 Task: Create in the project WorthyTech in Backlog an issue 'Create a new online platform for online photography courses with advanced image processing and editing features', assign it to team member softage.1@softage.net and change the status to IN PROGRESS.
Action: Mouse moved to (373, 468)
Screenshot: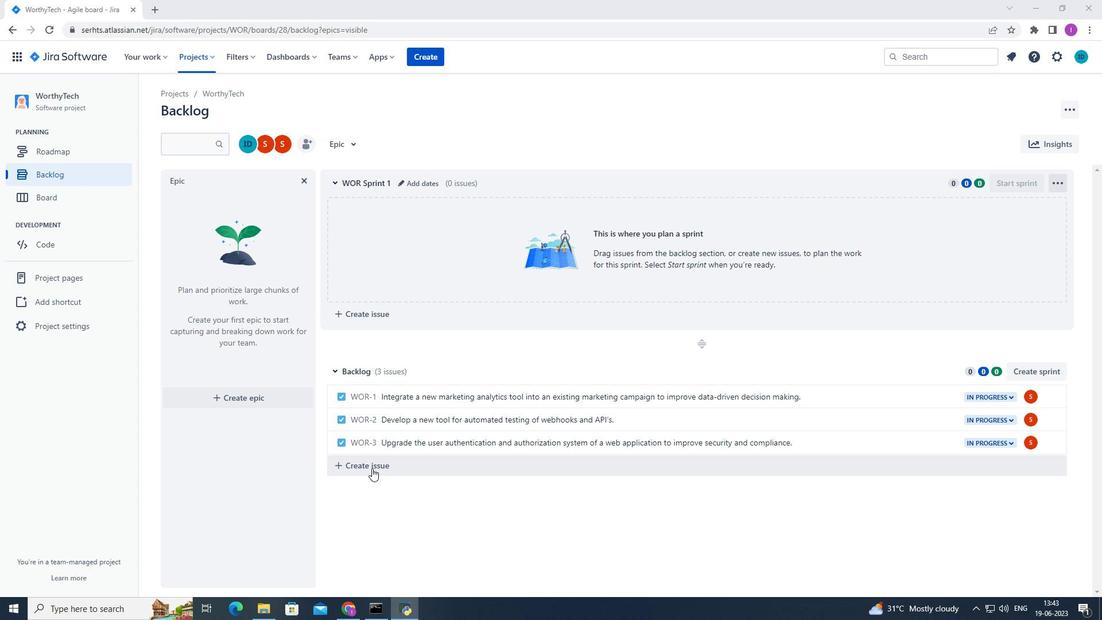
Action: Mouse pressed left at (373, 468)
Screenshot: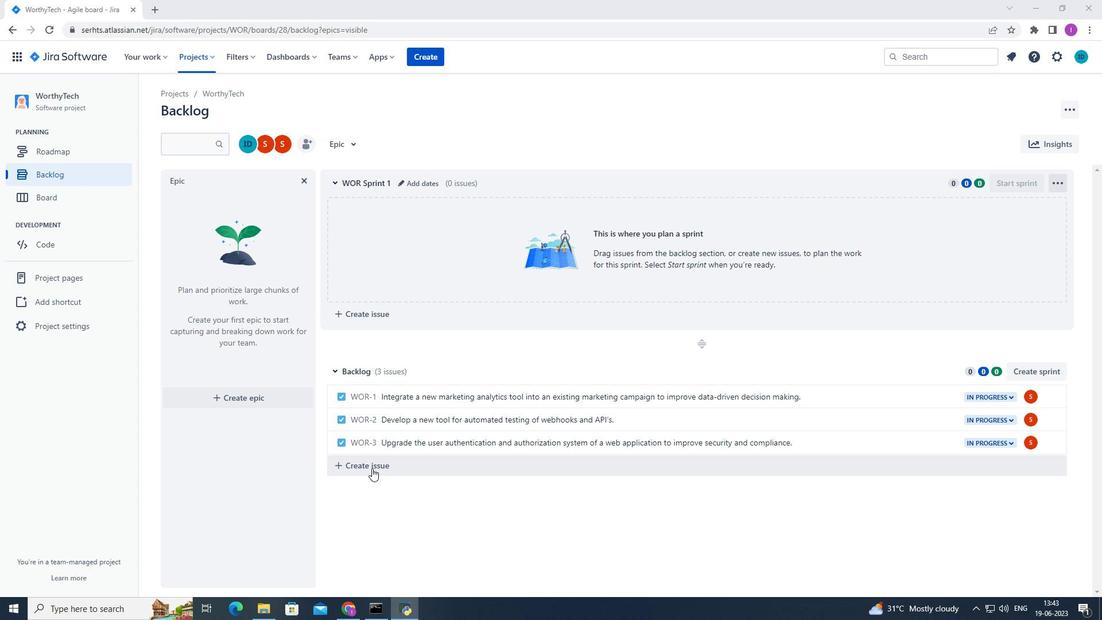 
Action: Mouse moved to (510, 469)
Screenshot: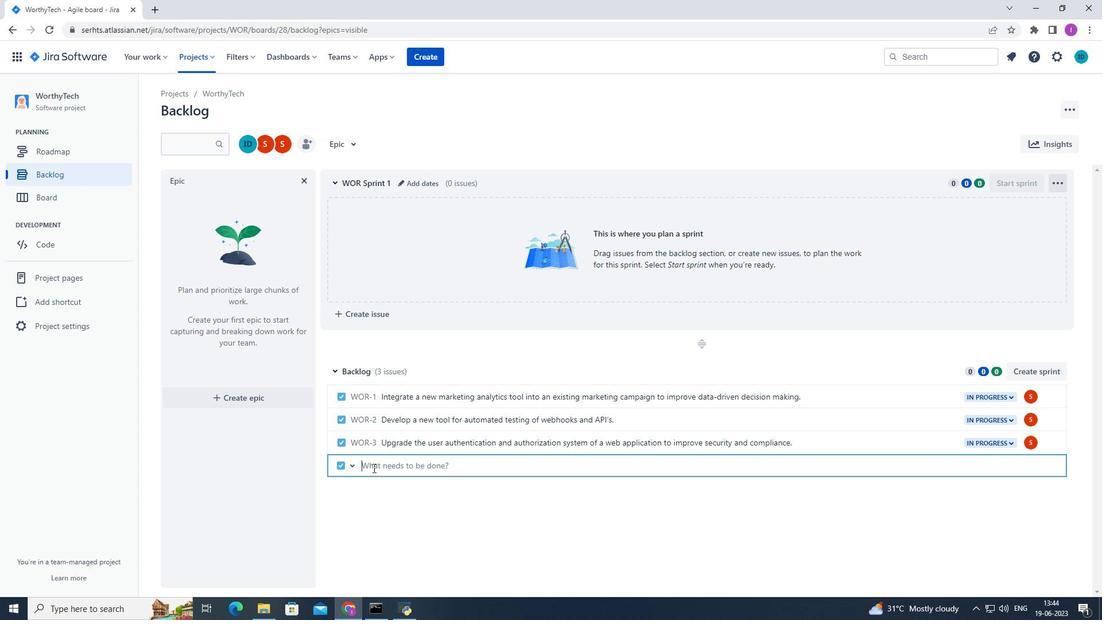
Action: Key pressed <Key.shift>Create<Key.space>a<Key.space>new<Key.space>online<Key.space>platform<Key.space>for<Key.space>online<Key.space>photography<Key.space>courses<Key.space>with<Key.space>
Screenshot: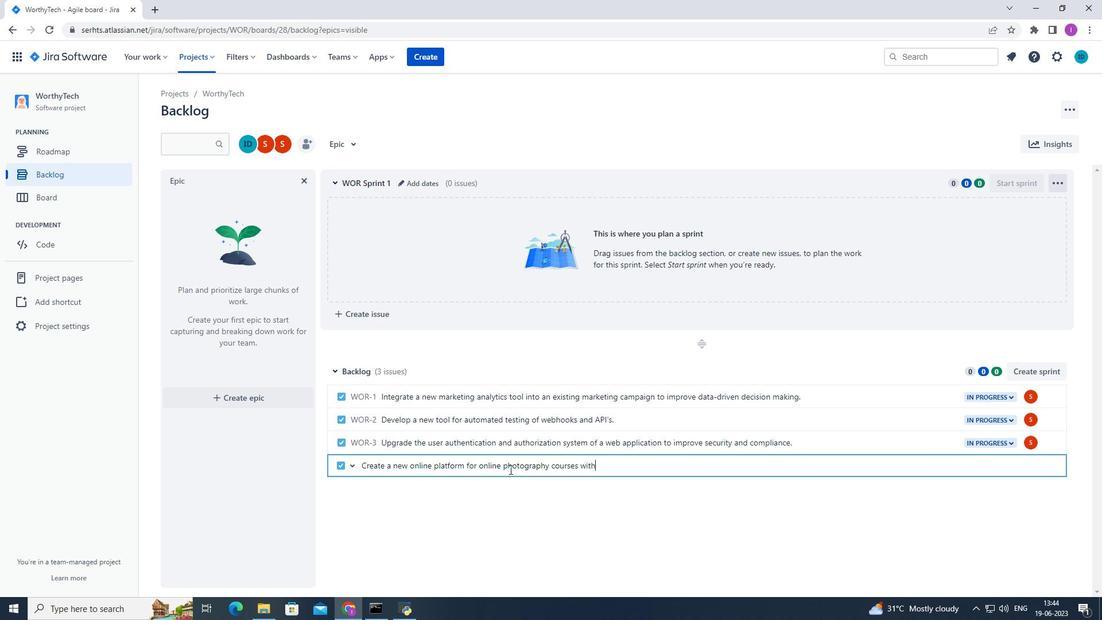 
Action: Mouse moved to (510, 470)
Screenshot: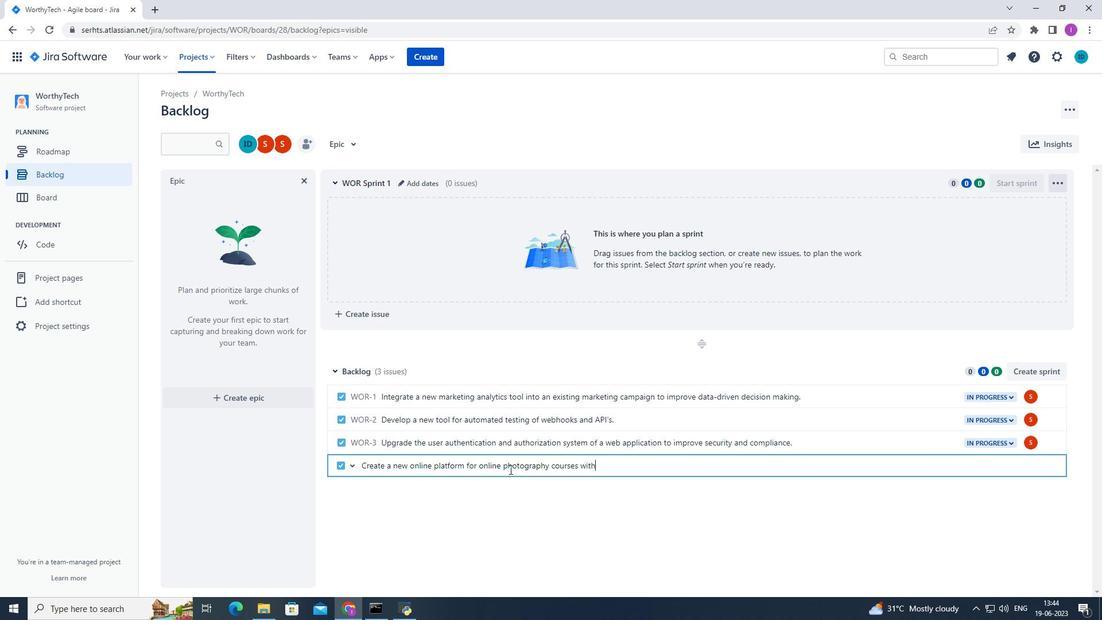 
Action: Key pressed advances<Key.backspace>d<Key.space>in<Key.backspace>mage<Key.space>processing<Key.space>and<Key.space>editing<Key.space>features.<Key.enter>
Screenshot: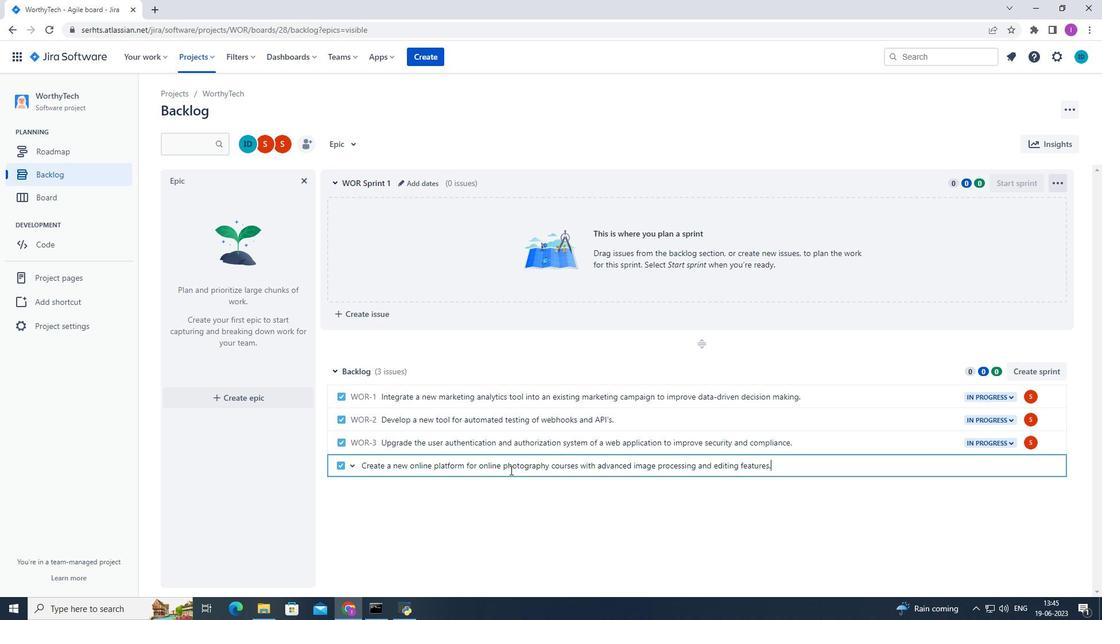 
Action: Mouse moved to (1034, 467)
Screenshot: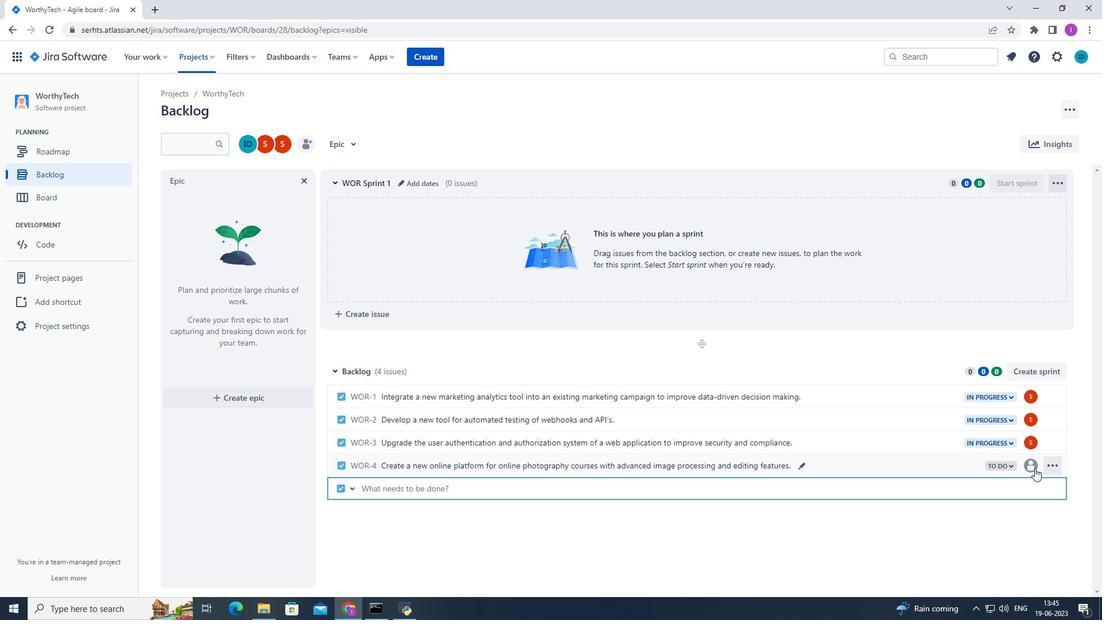 
Action: Mouse pressed left at (1034, 467)
Screenshot: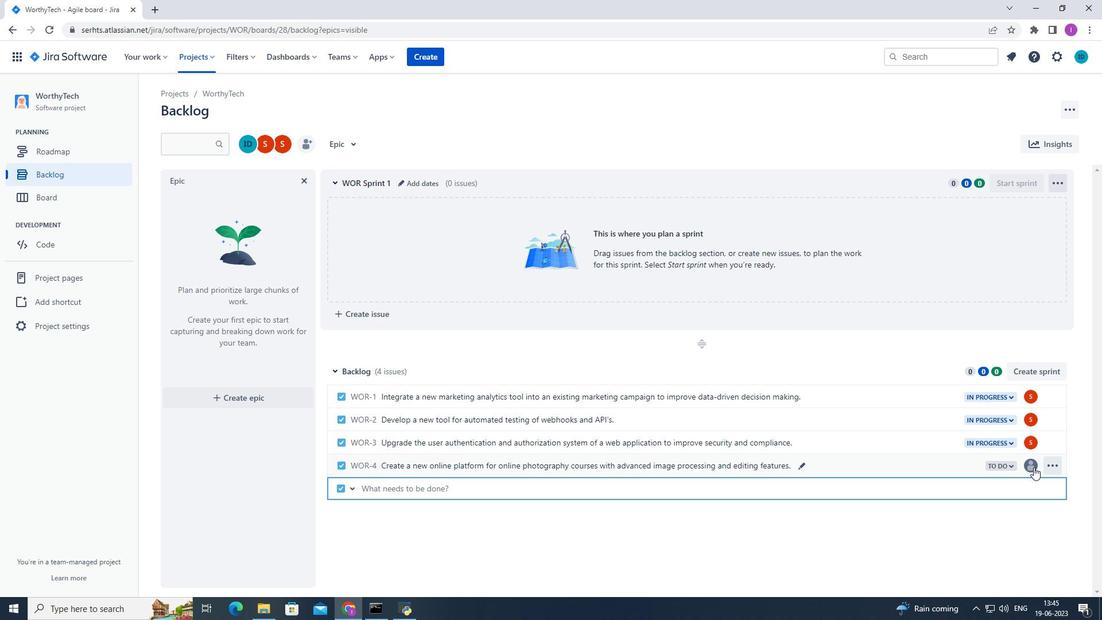 
Action: Mouse moved to (924, 541)
Screenshot: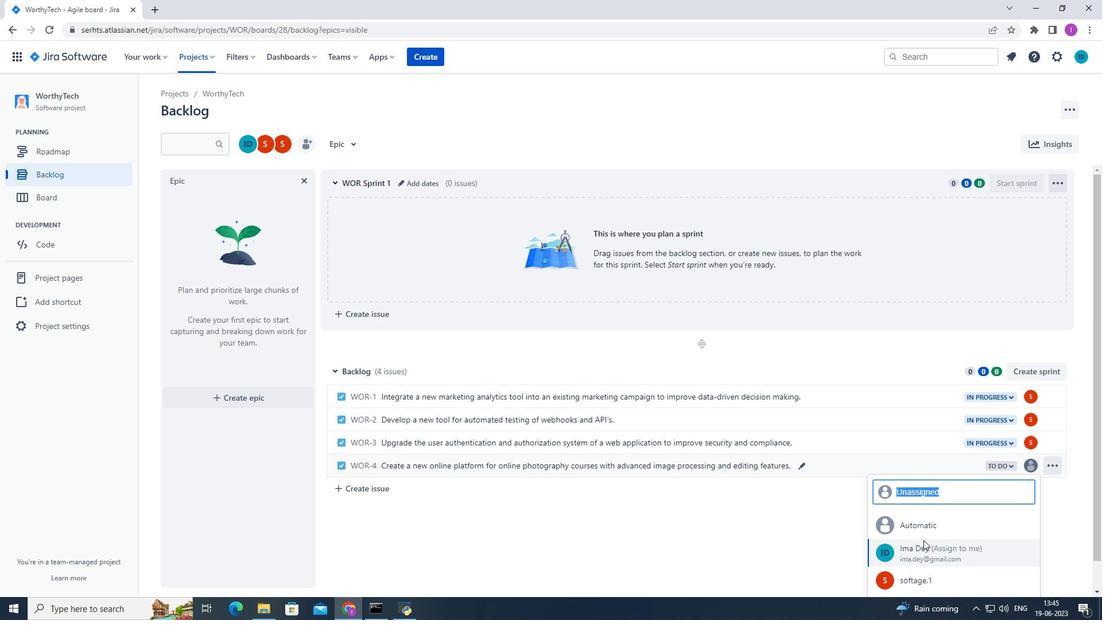 
Action: Mouse scrolled (924, 540) with delta (0, 0)
Screenshot: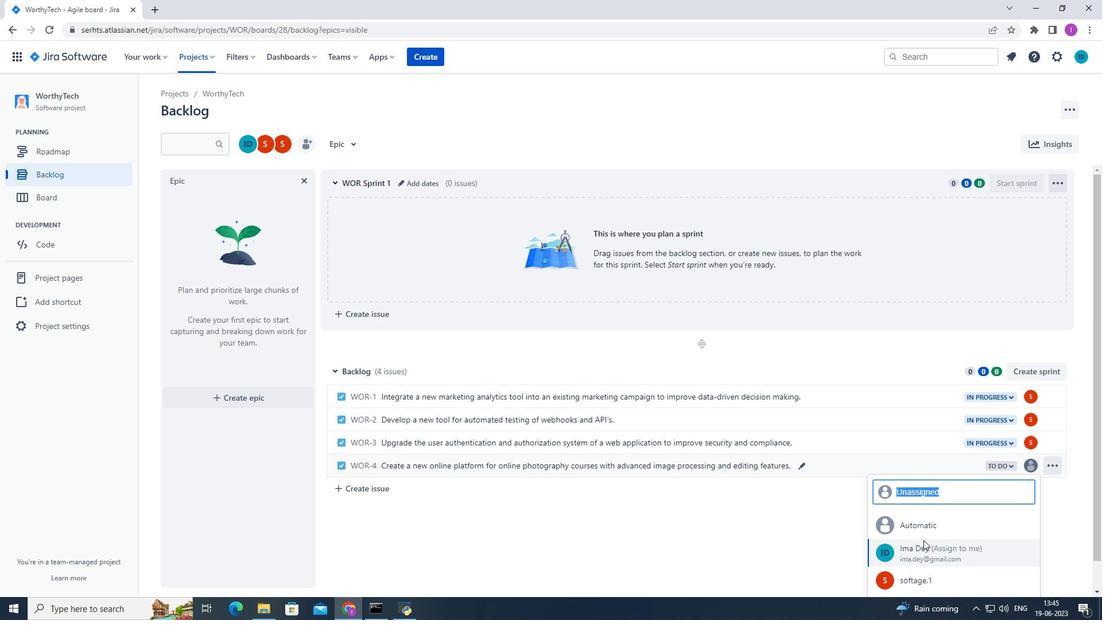 
Action: Mouse moved to (924, 541)
Screenshot: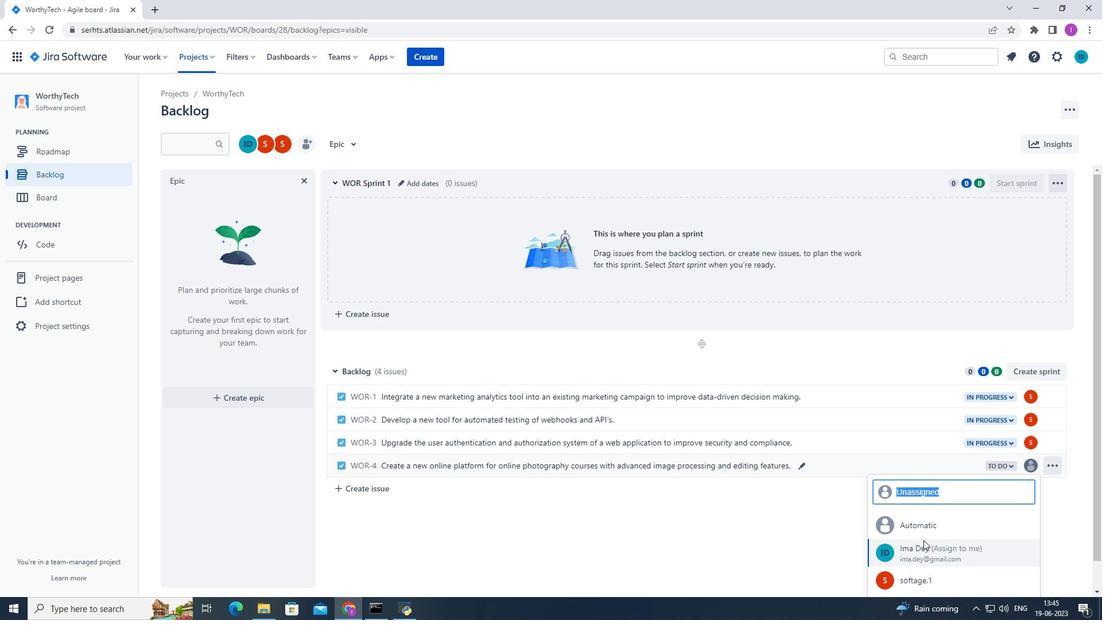 
Action: Mouse scrolled (924, 541) with delta (0, 0)
Screenshot: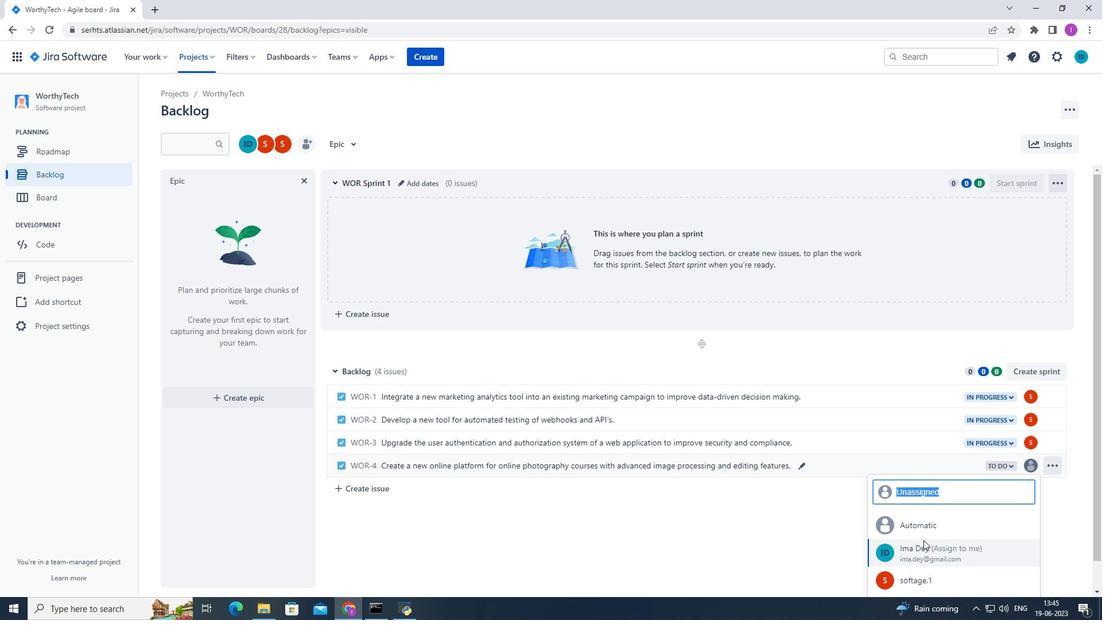 
Action: Mouse moved to (925, 542)
Screenshot: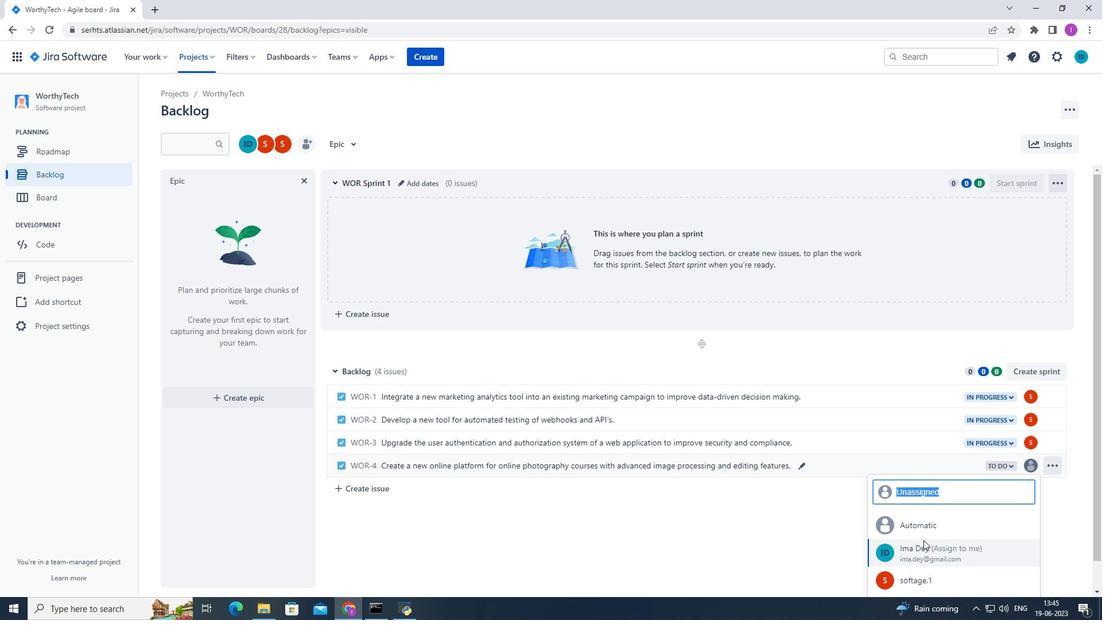 
Action: Mouse scrolled (925, 541) with delta (0, 0)
Screenshot: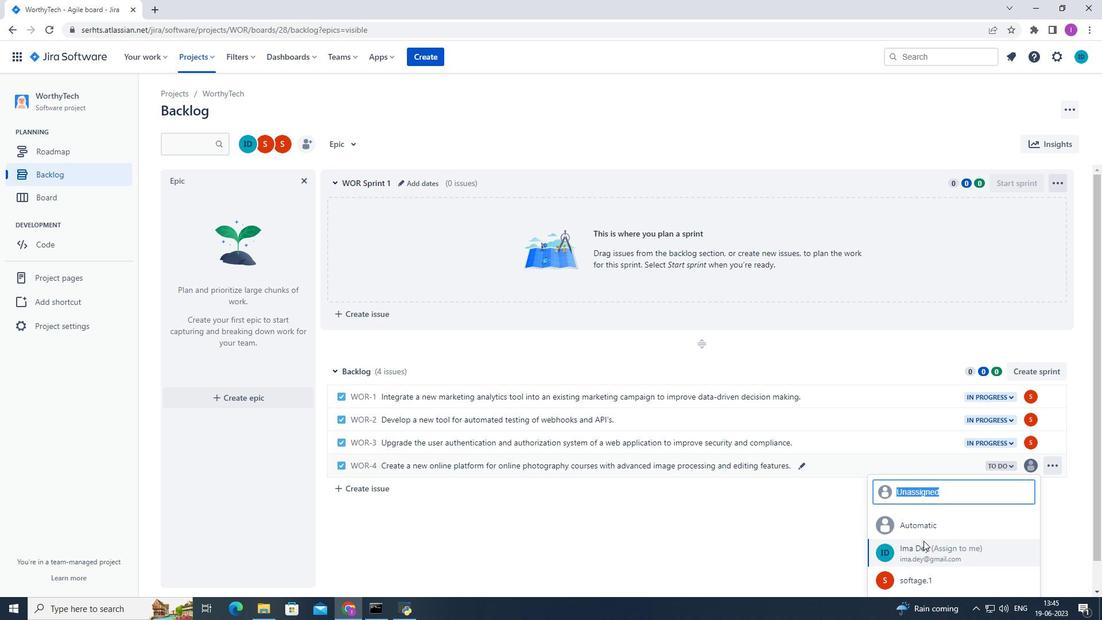 
Action: Mouse moved to (848, 597)
Screenshot: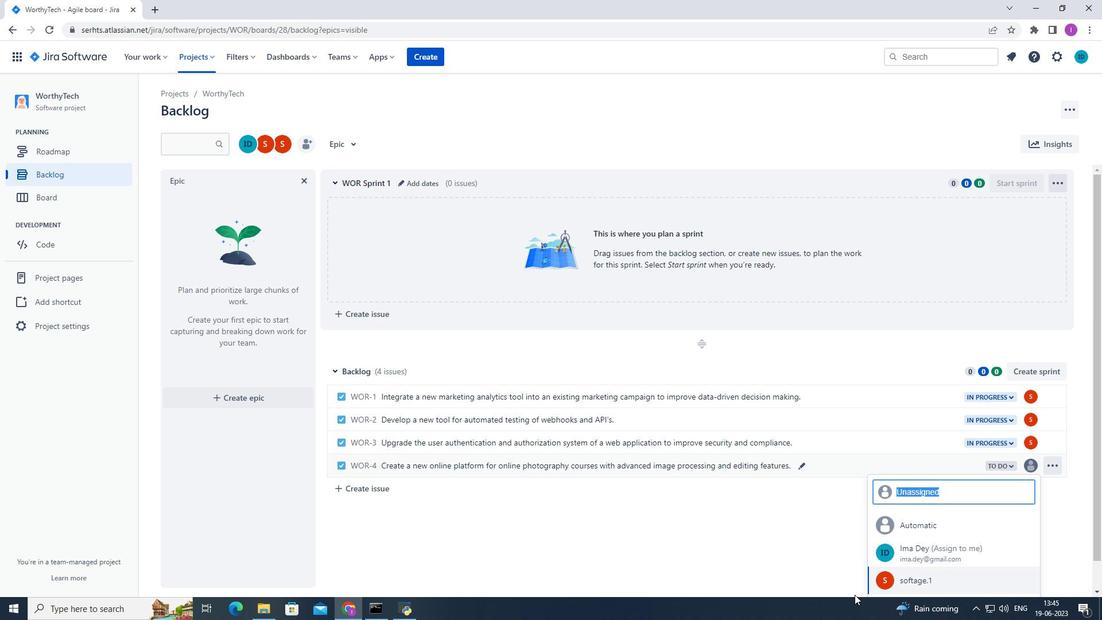 
Action: Mouse scrolled (848, 596) with delta (0, 0)
Screenshot: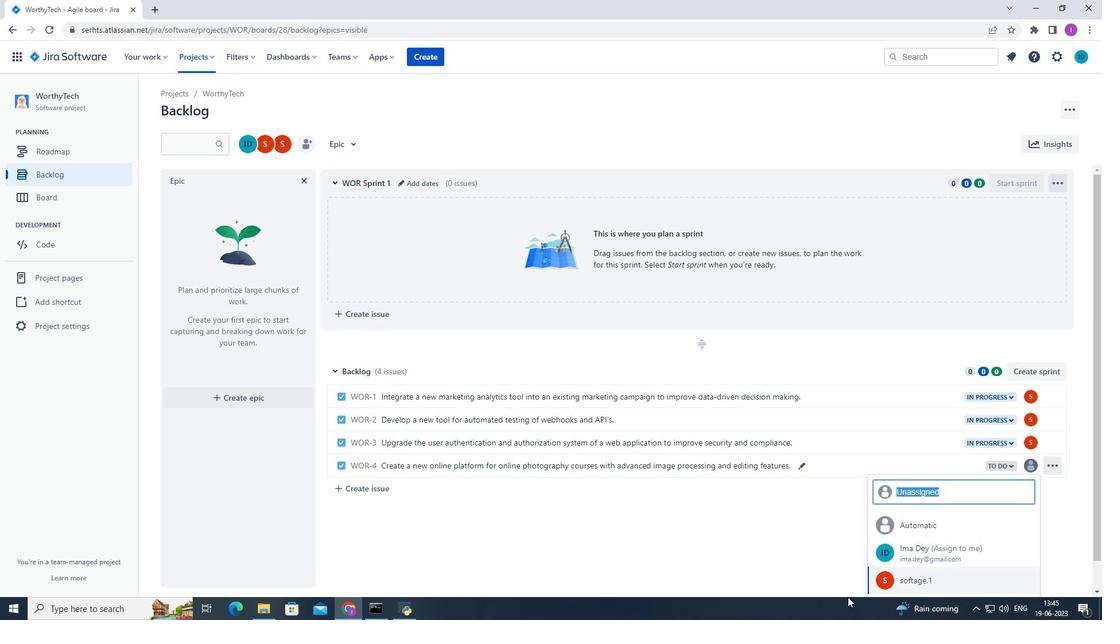 
Action: Mouse scrolled (848, 596) with delta (0, 0)
Screenshot: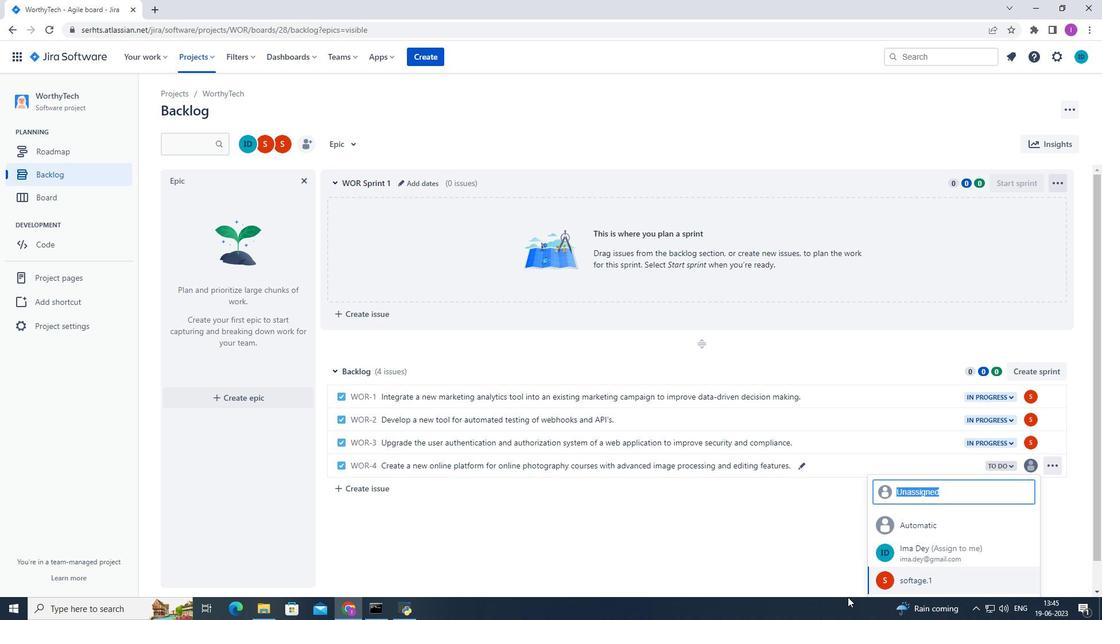 
Action: Mouse scrolled (848, 596) with delta (0, 0)
Screenshot: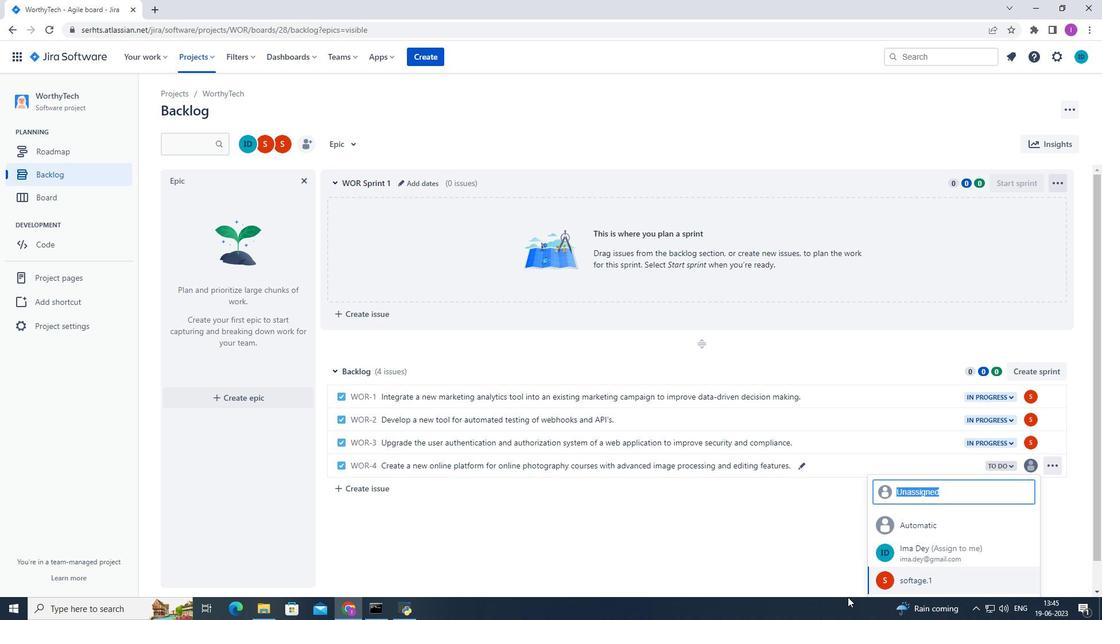 
Action: Mouse scrolled (848, 596) with delta (0, 0)
Screenshot: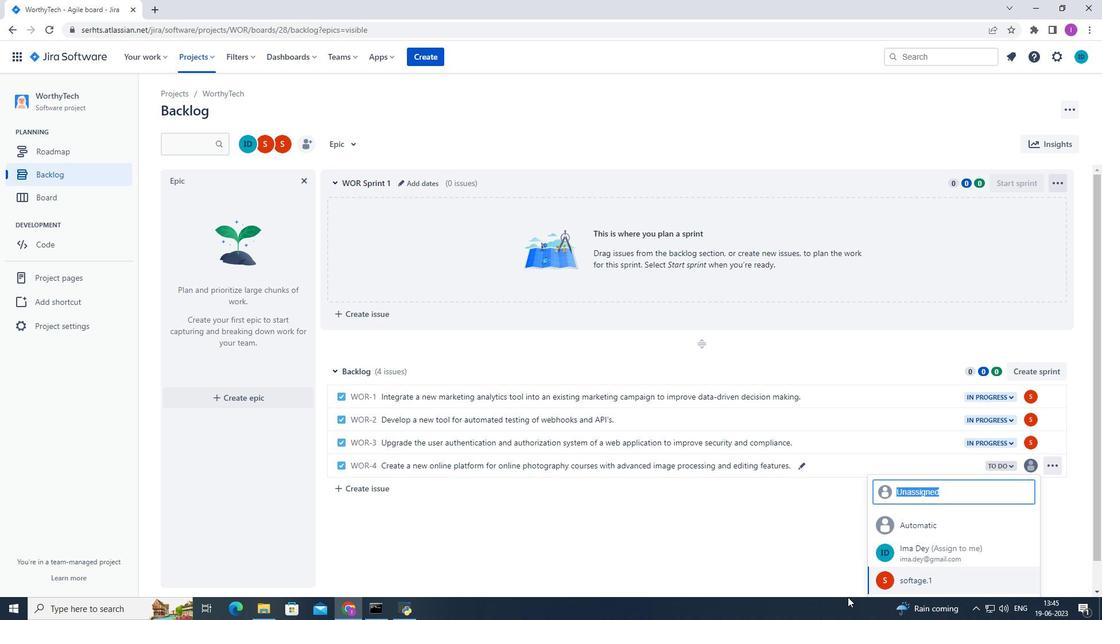 
Action: Mouse moved to (844, 568)
Screenshot: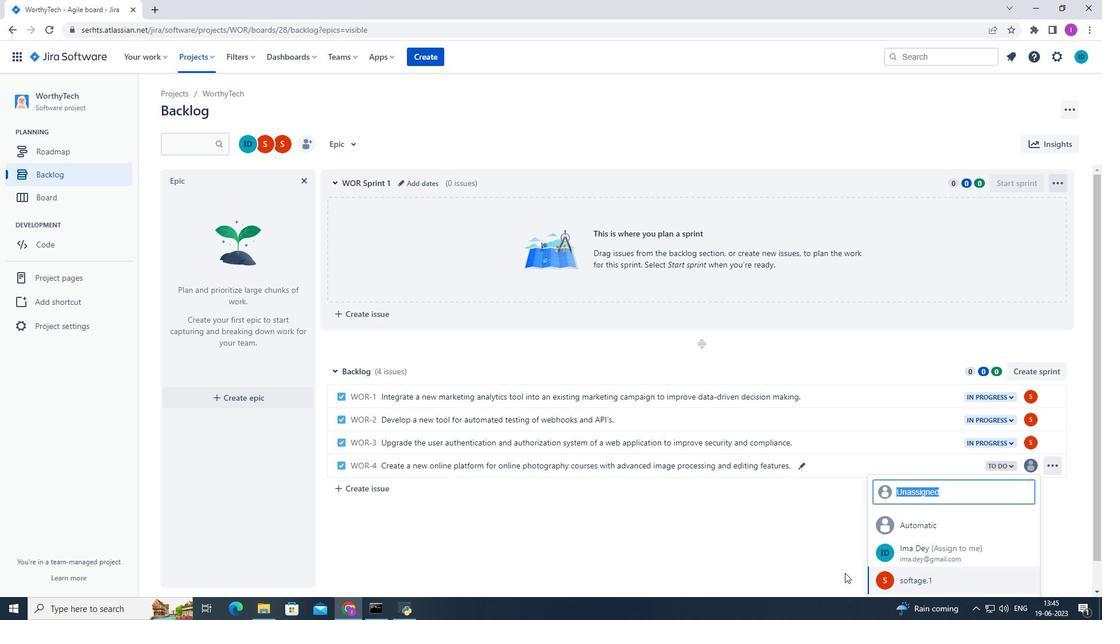 
Action: Mouse scrolled (844, 568) with delta (0, 0)
Screenshot: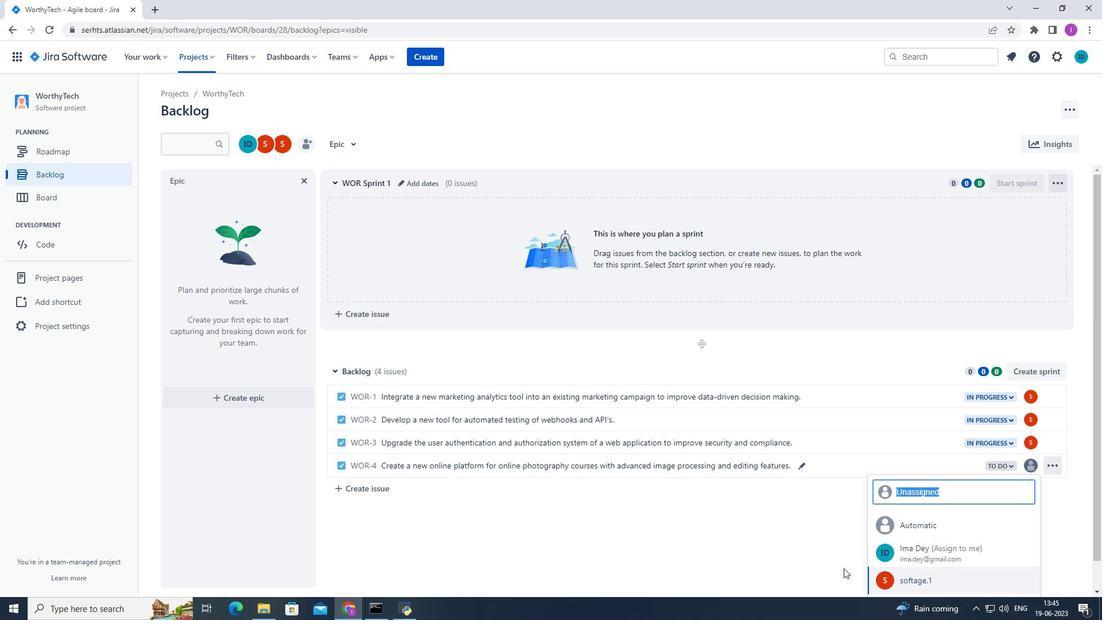 
Action: Mouse scrolled (844, 568) with delta (0, 0)
Screenshot: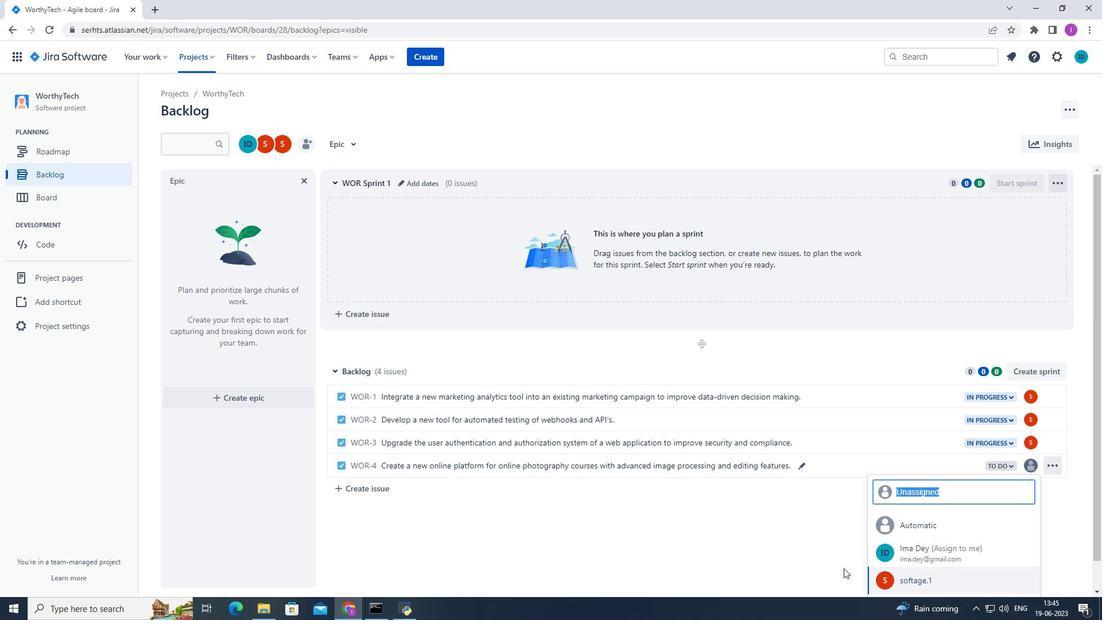 
Action: Mouse scrolled (844, 568) with delta (0, 0)
Screenshot: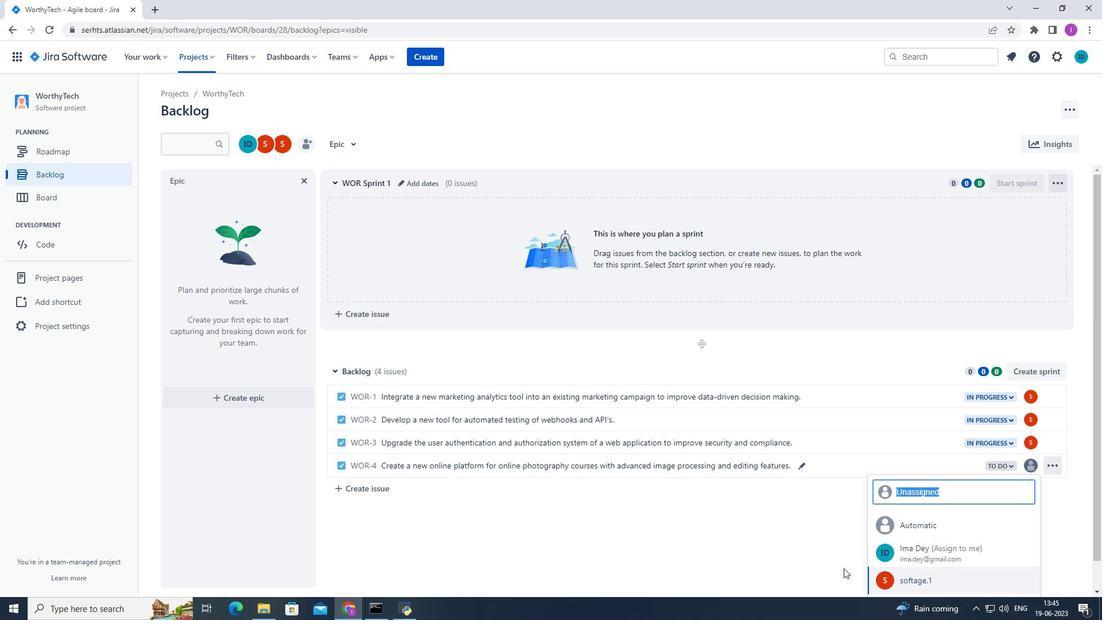 
Action: Mouse scrolled (844, 568) with delta (0, 0)
Screenshot: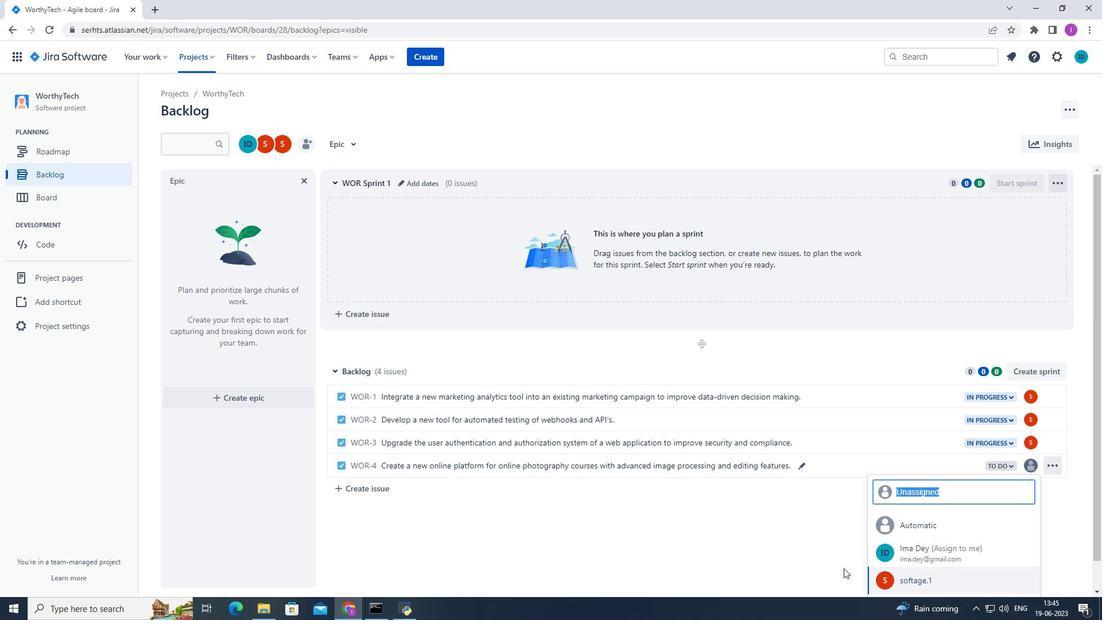 
Action: Mouse scrolled (844, 568) with delta (0, 0)
Screenshot: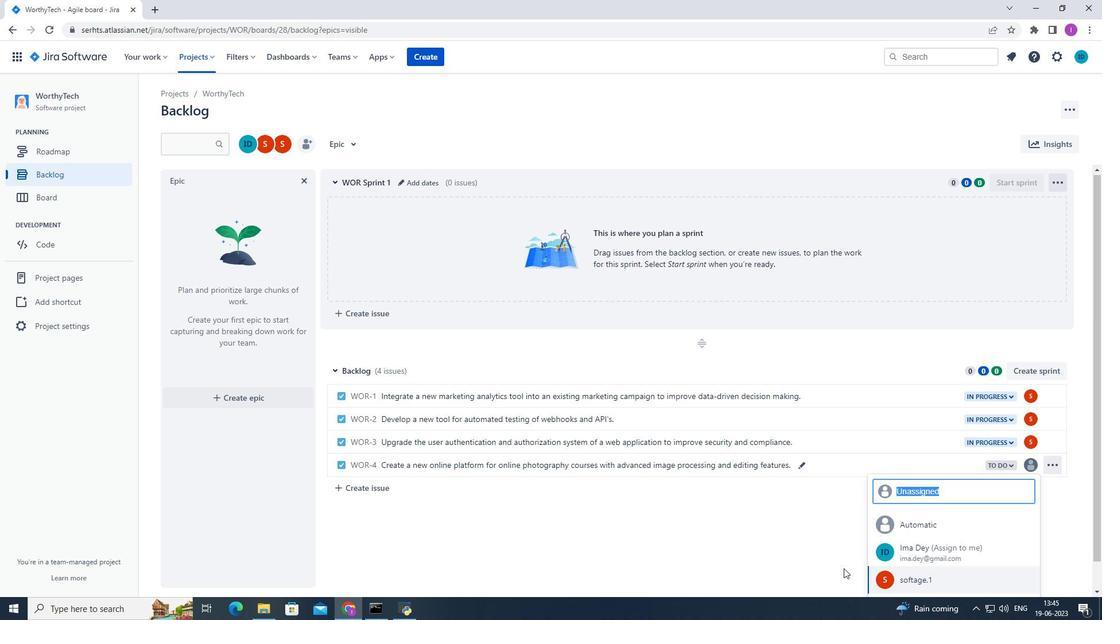 
Action: Mouse moved to (936, 549)
Screenshot: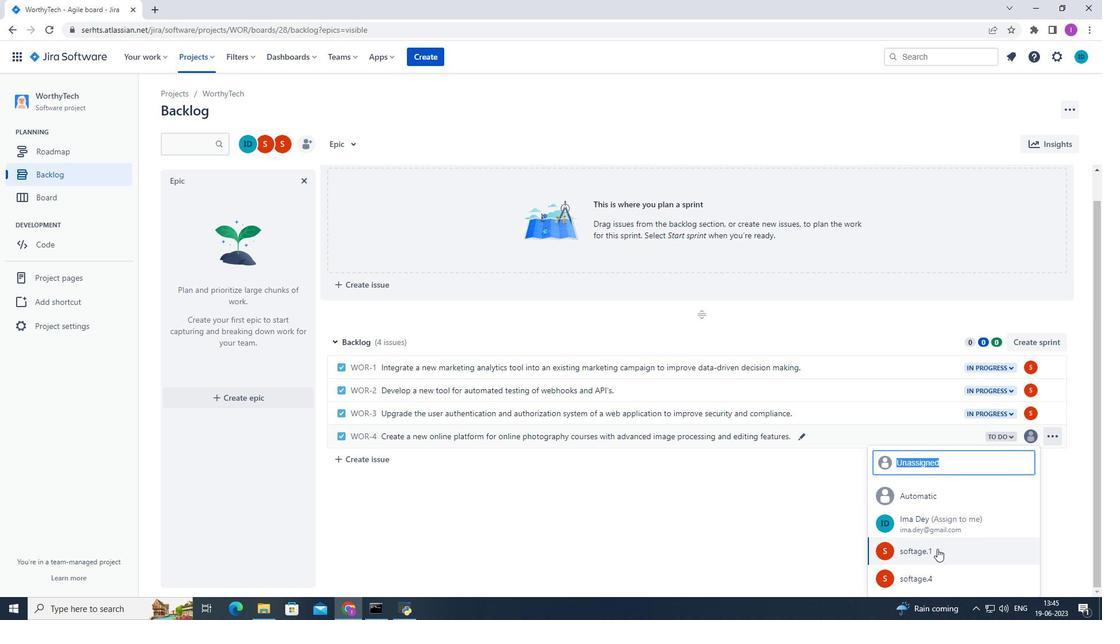 
Action: Mouse pressed left at (936, 549)
Screenshot: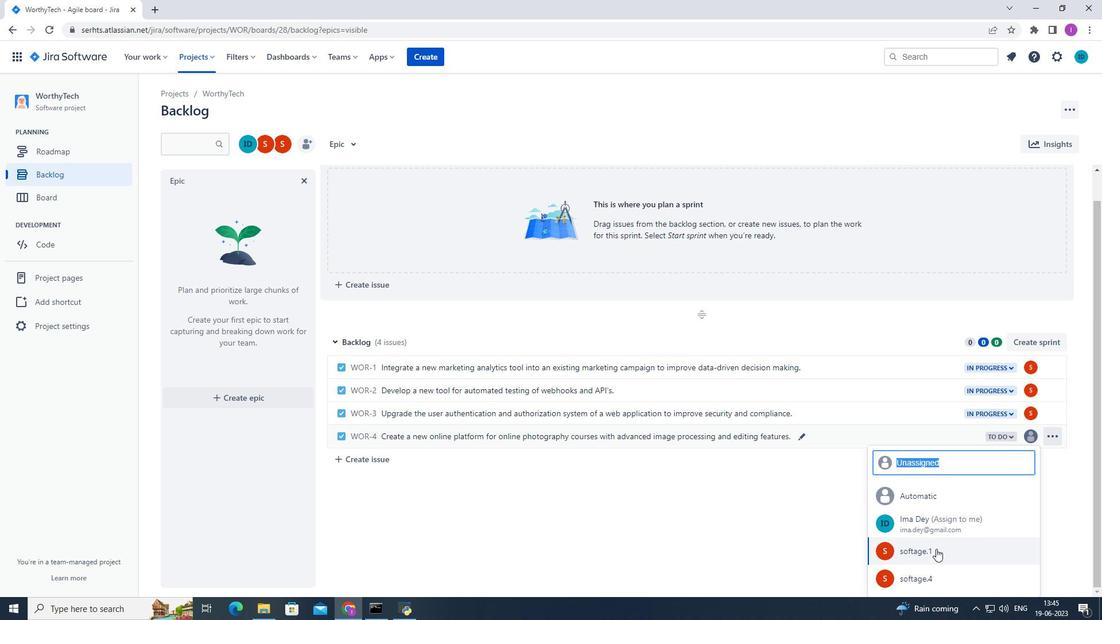 
Action: Mouse moved to (1014, 466)
Screenshot: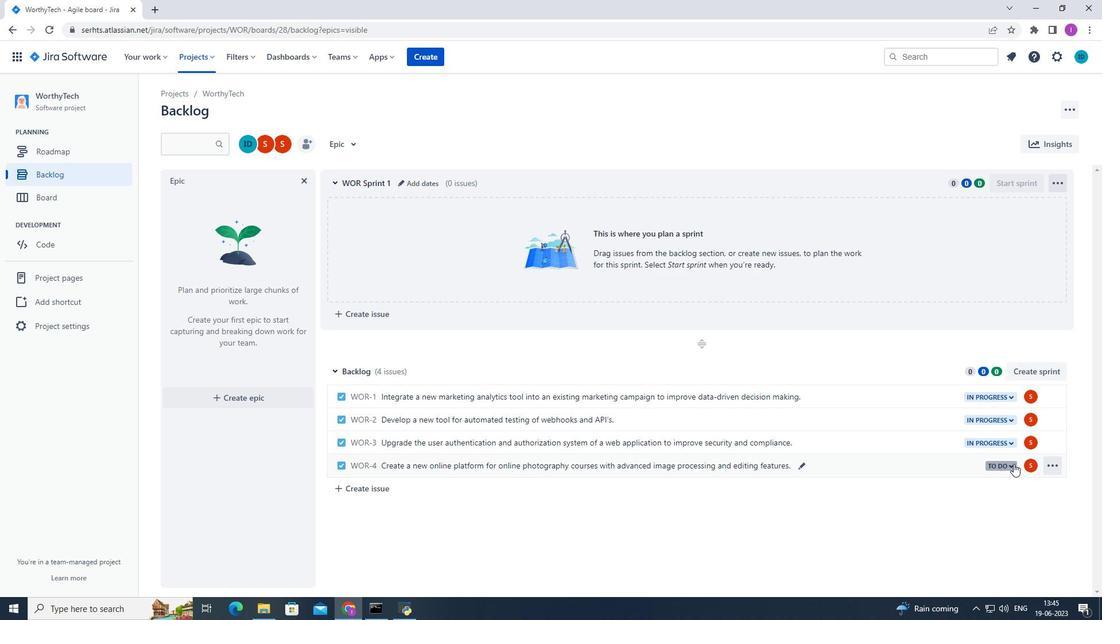 
Action: Mouse pressed left at (1014, 466)
Screenshot: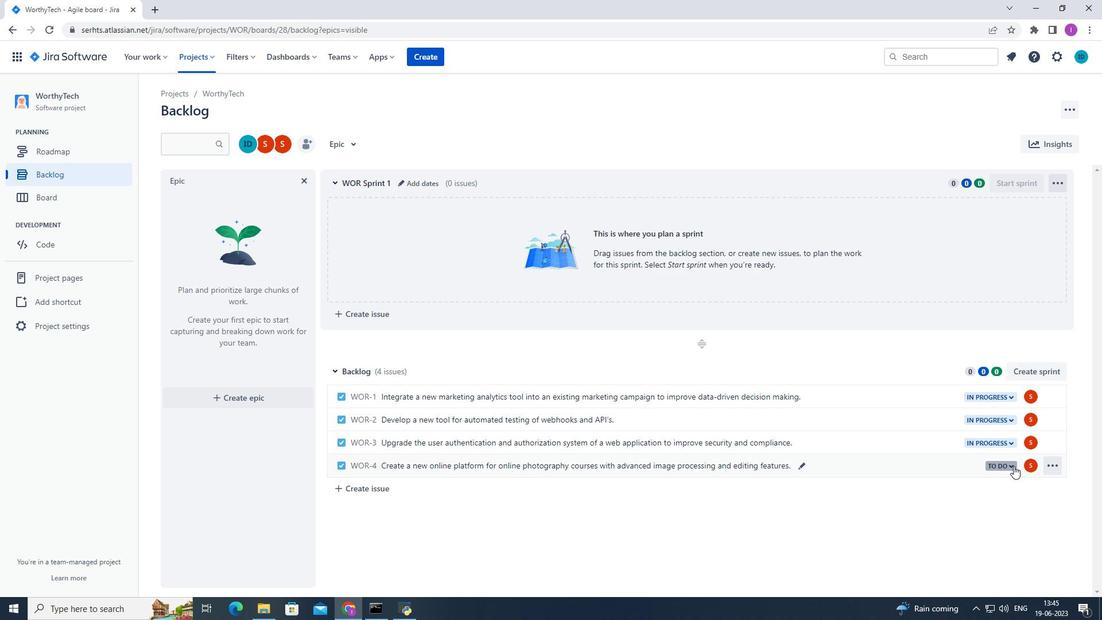 
Action: Mouse moved to (976, 488)
Screenshot: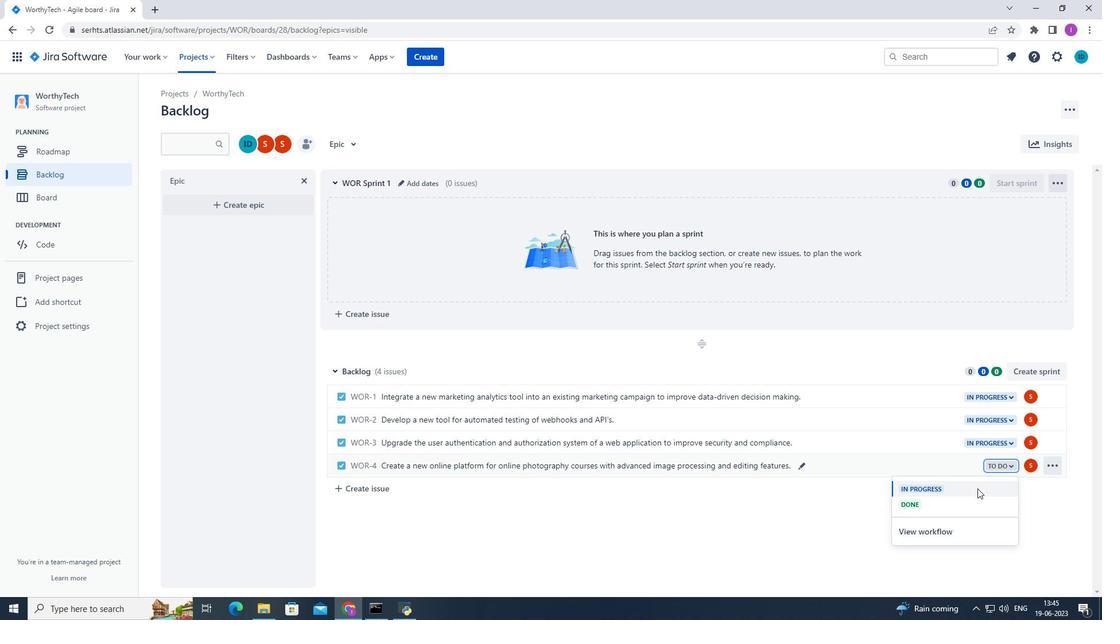 
Action: Mouse pressed left at (976, 488)
Screenshot: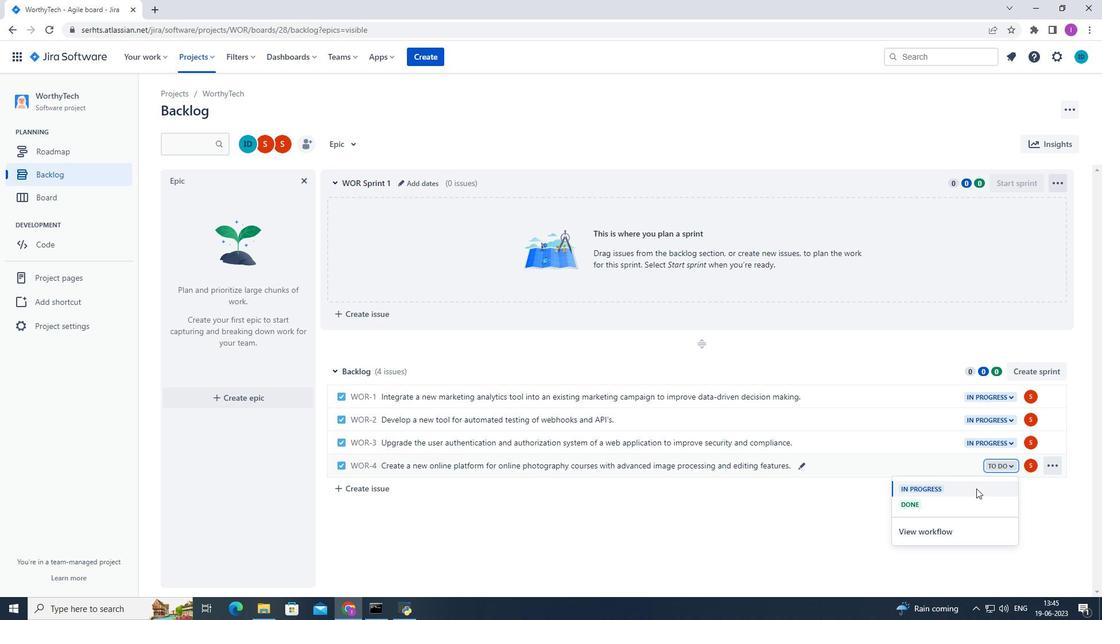 
Action: Mouse moved to (1025, 480)
Screenshot: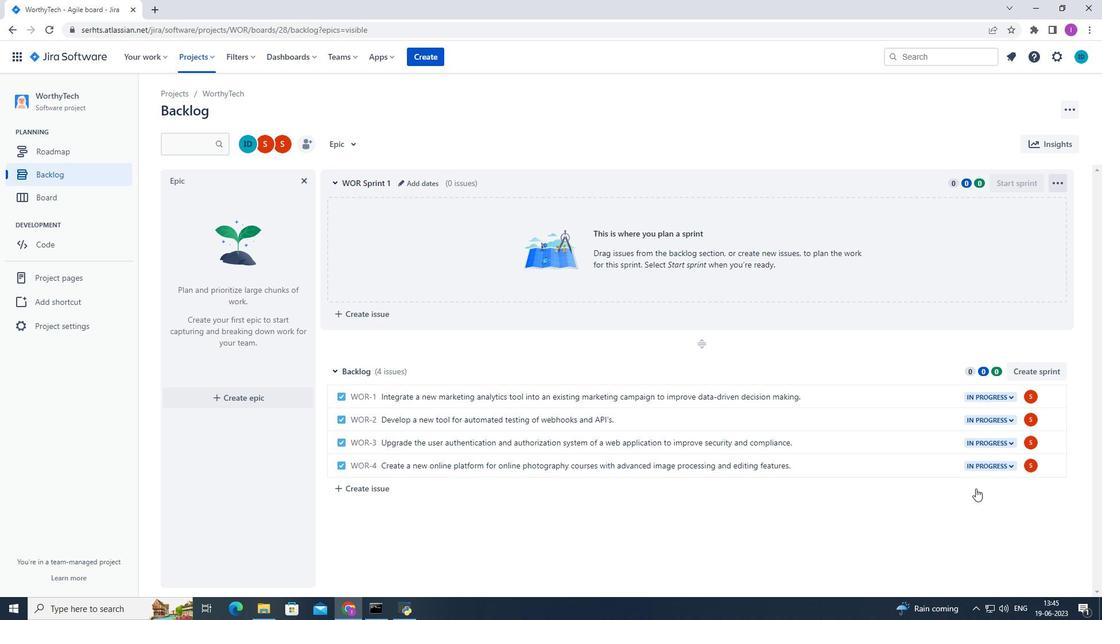 
